 Task: Add San Pellegrino Sparkling Water 8 Pack to the cart.
Action: Mouse moved to (59, 302)
Screenshot: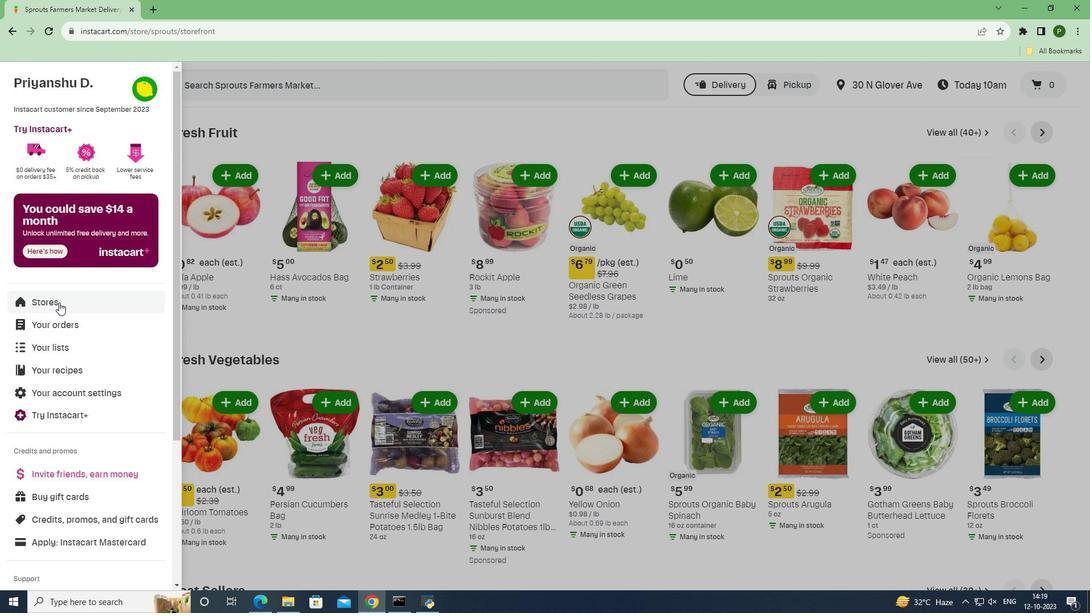 
Action: Mouse pressed left at (59, 302)
Screenshot: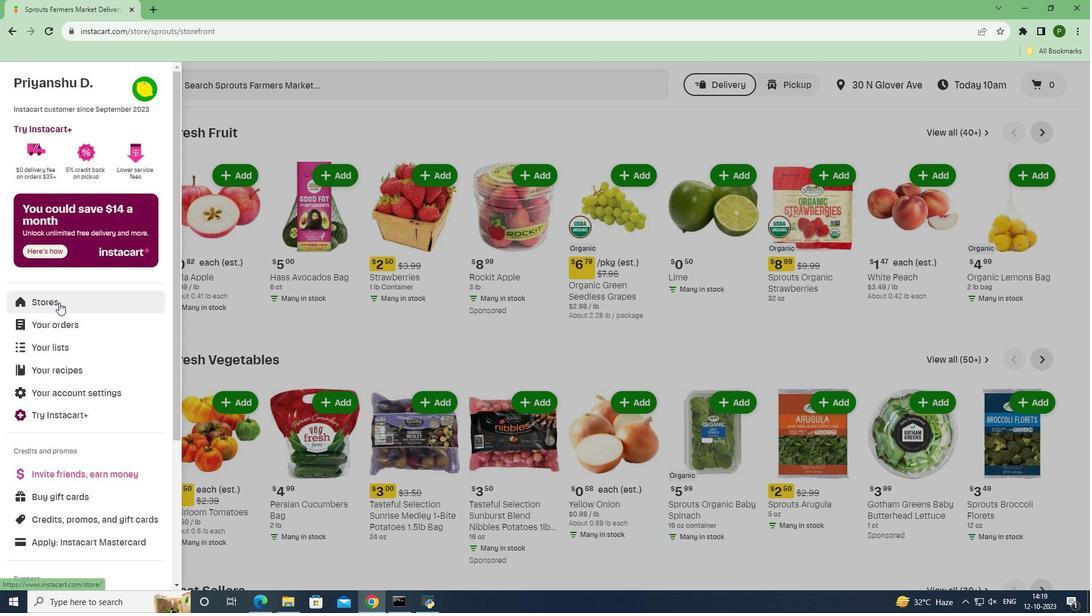
Action: Mouse moved to (254, 131)
Screenshot: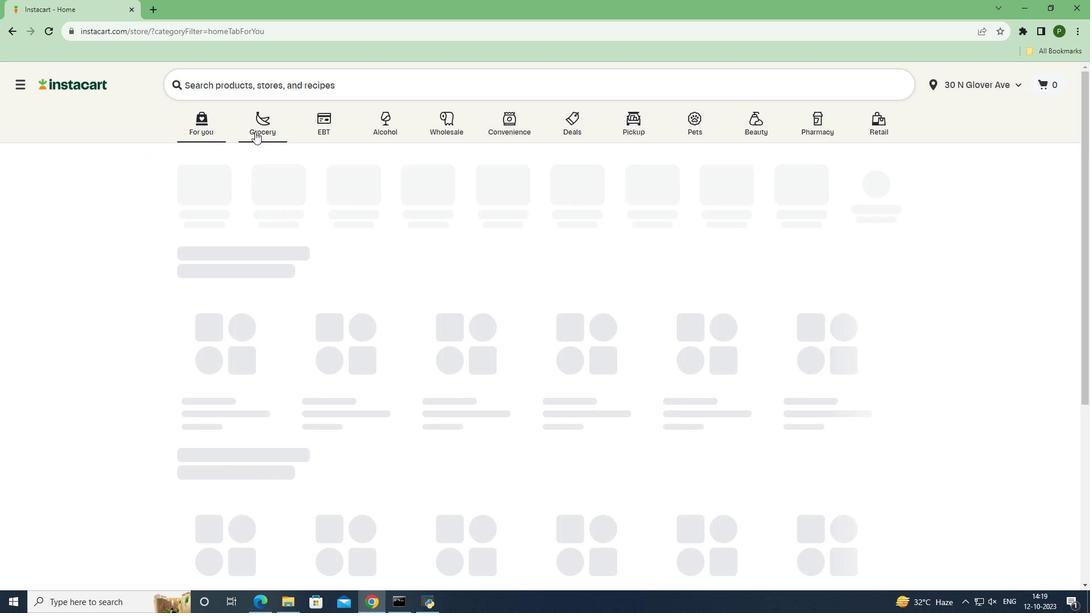 
Action: Mouse pressed left at (254, 131)
Screenshot: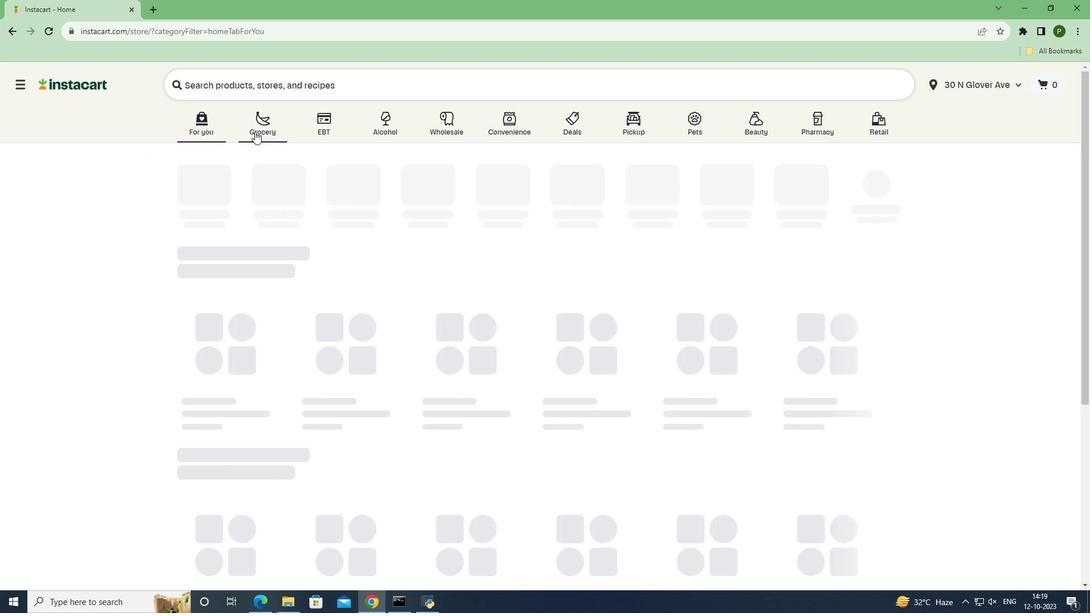 
Action: Mouse moved to (462, 257)
Screenshot: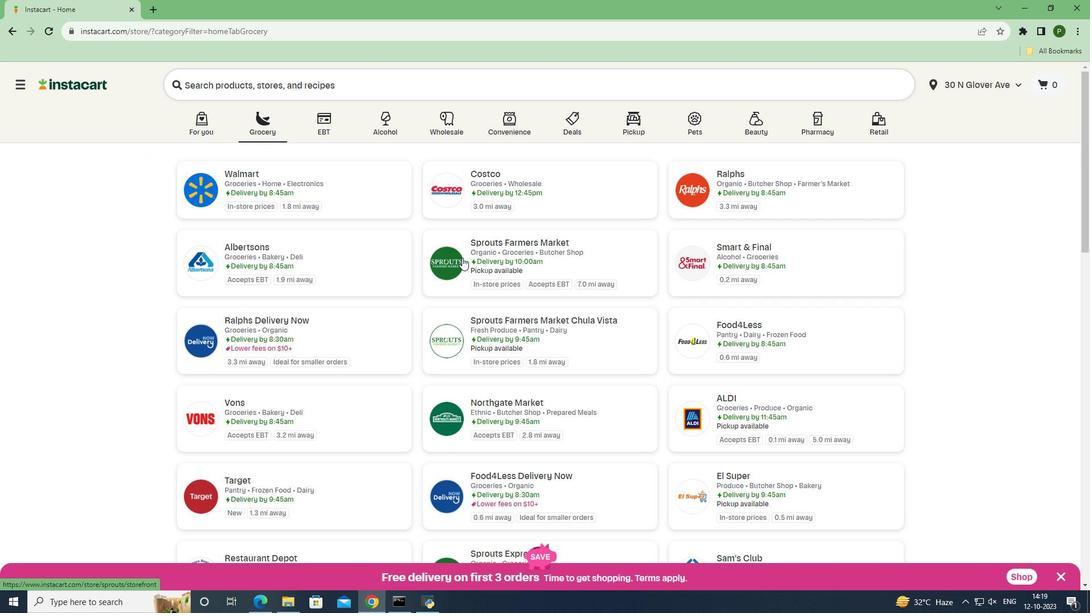 
Action: Mouse pressed left at (462, 257)
Screenshot: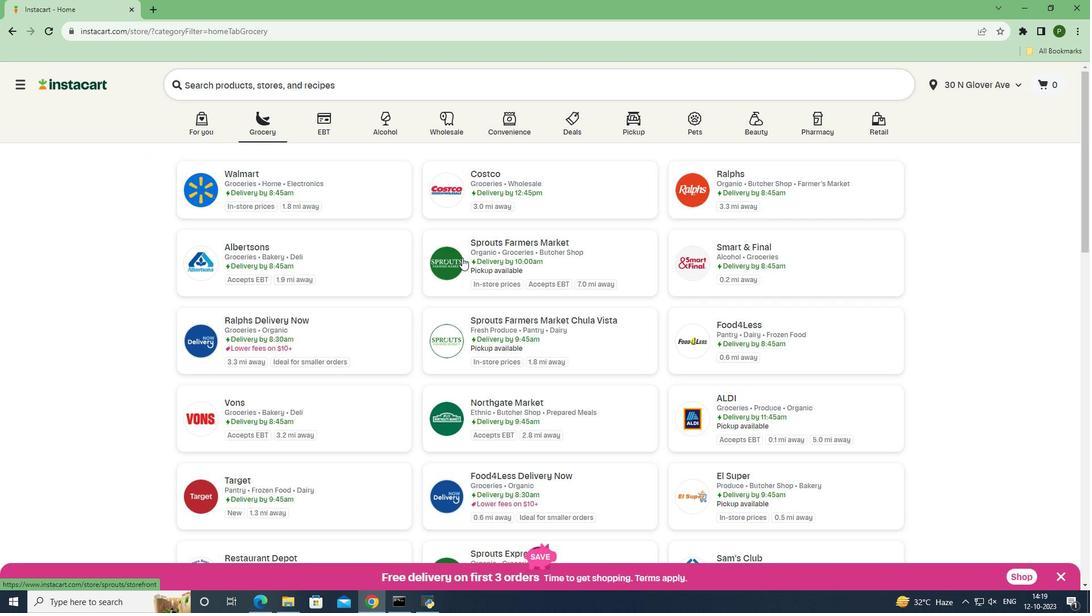 
Action: Mouse moved to (78, 384)
Screenshot: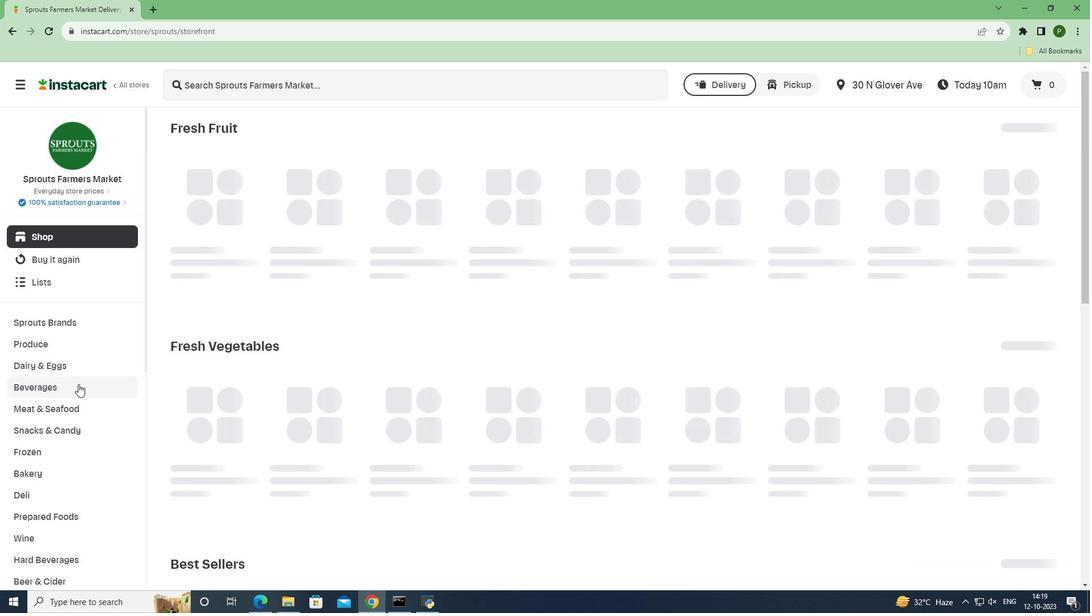 
Action: Mouse pressed left at (78, 384)
Screenshot: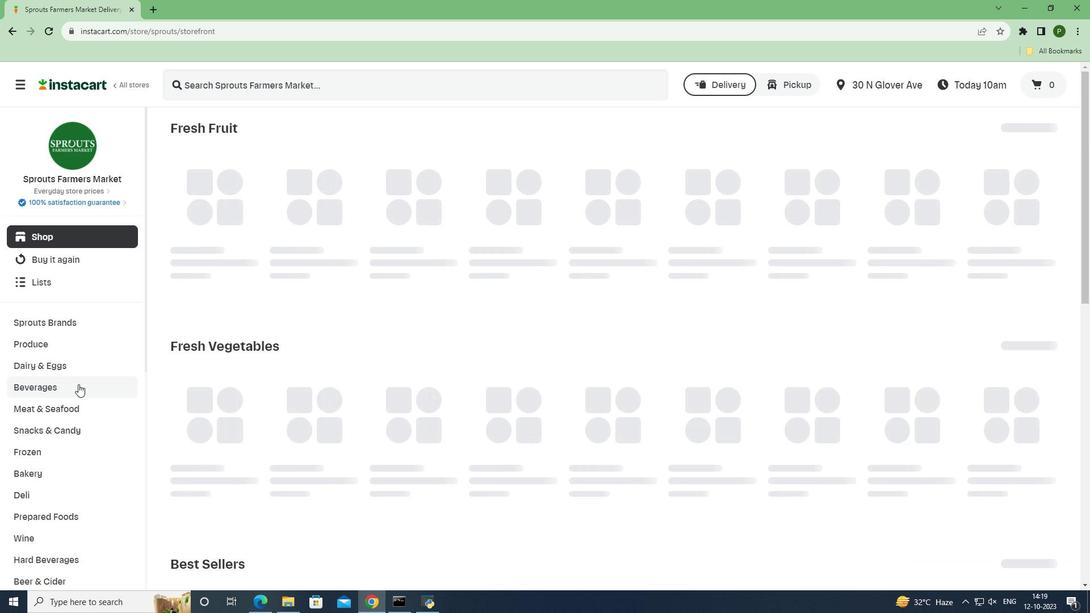 
Action: Mouse moved to (487, 160)
Screenshot: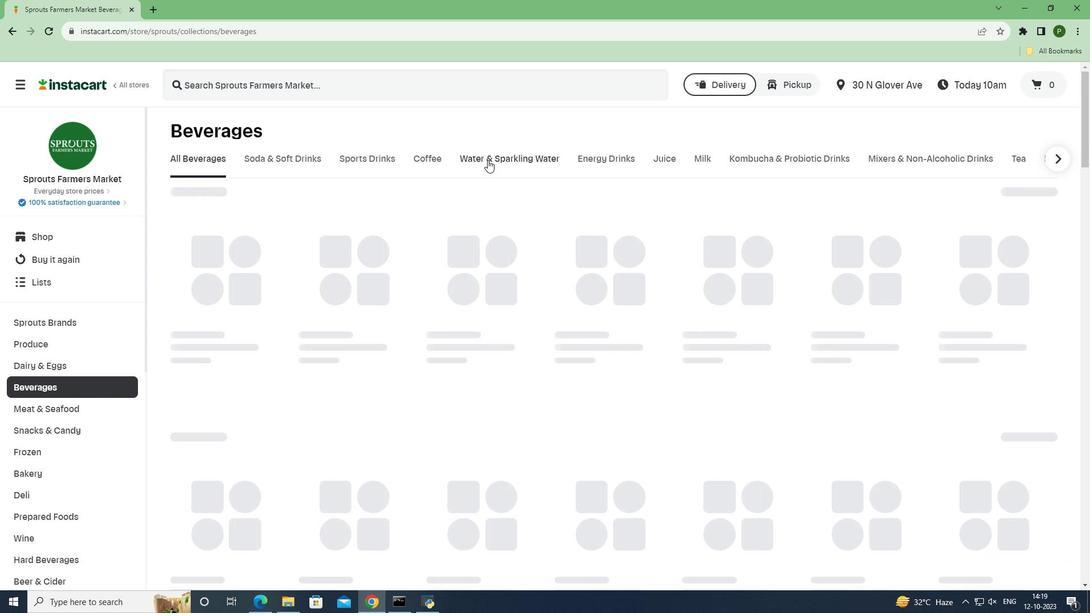 
Action: Mouse pressed left at (487, 160)
Screenshot: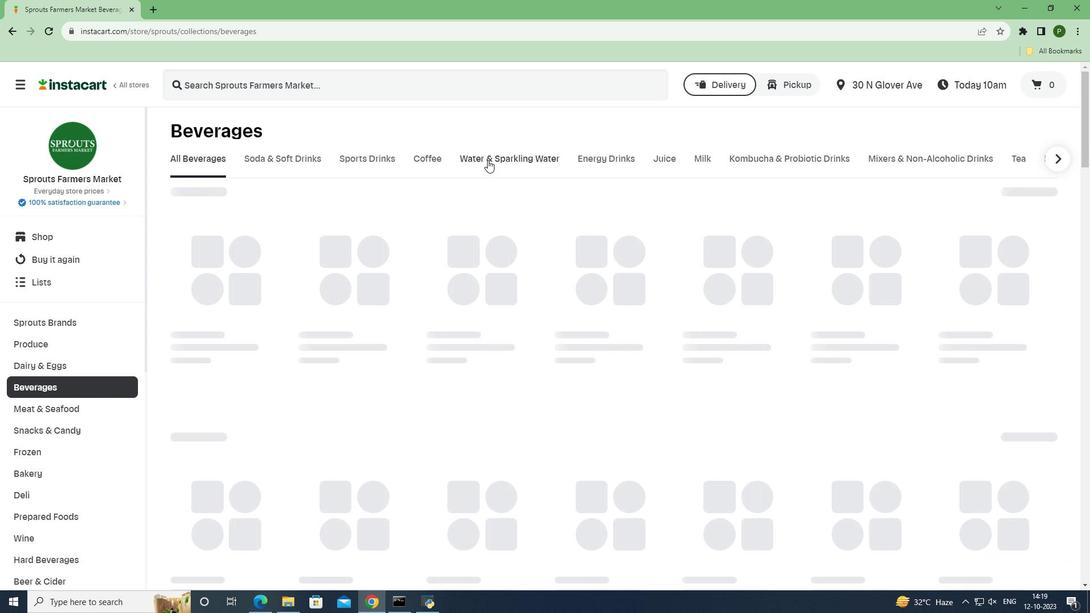 
Action: Mouse moved to (310, 85)
Screenshot: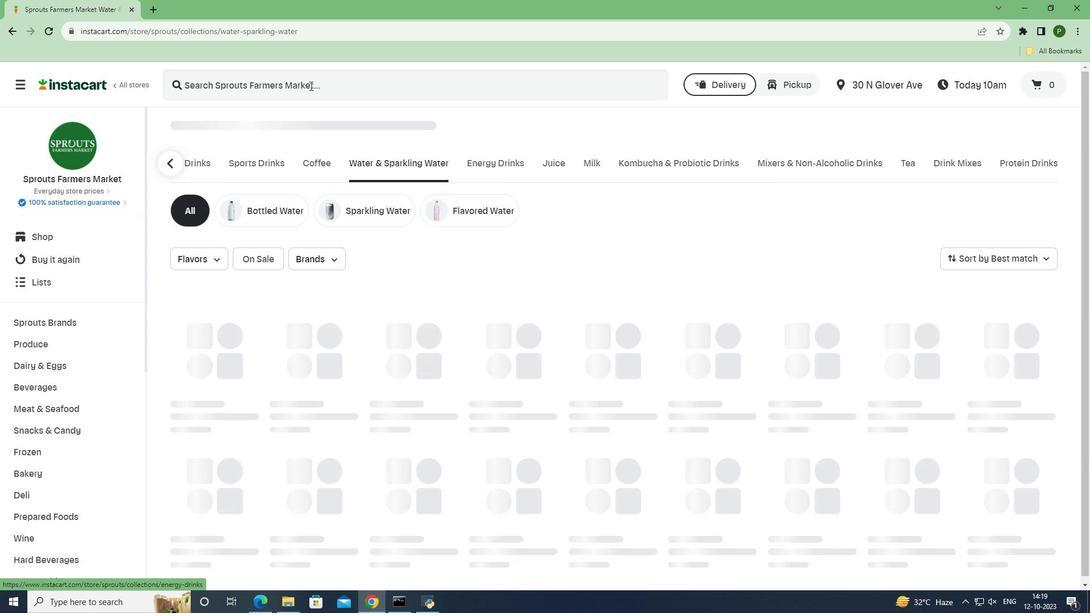 
Action: Mouse pressed left at (310, 85)
Screenshot: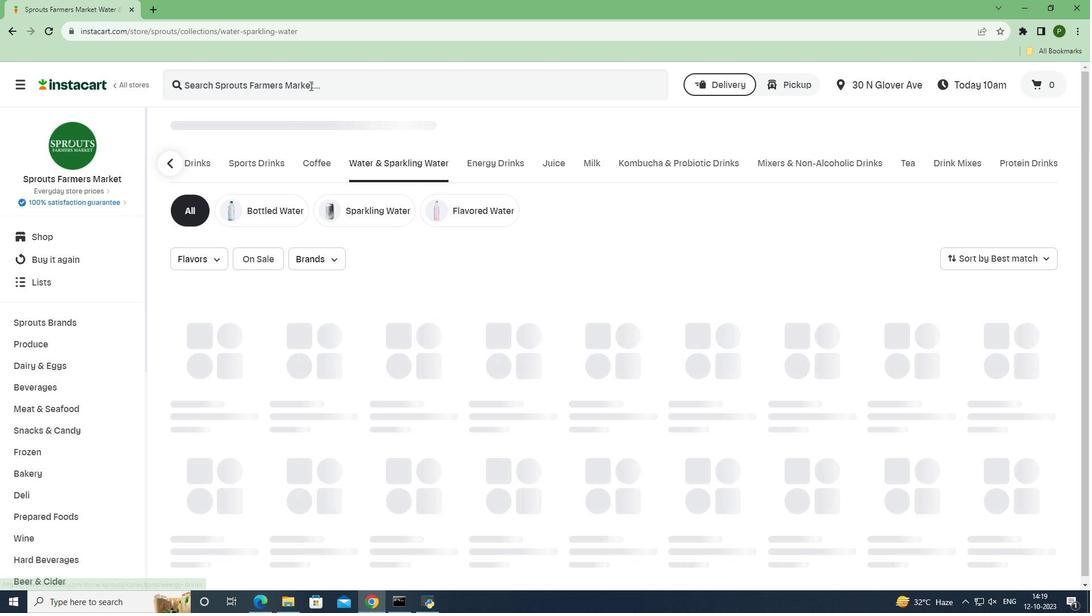 
Action: Key pressed <Key.caps_lock>S<Key.caps_lock>an<Key.space><Key.caps_lock>P<Key.caps_lock>e
Screenshot: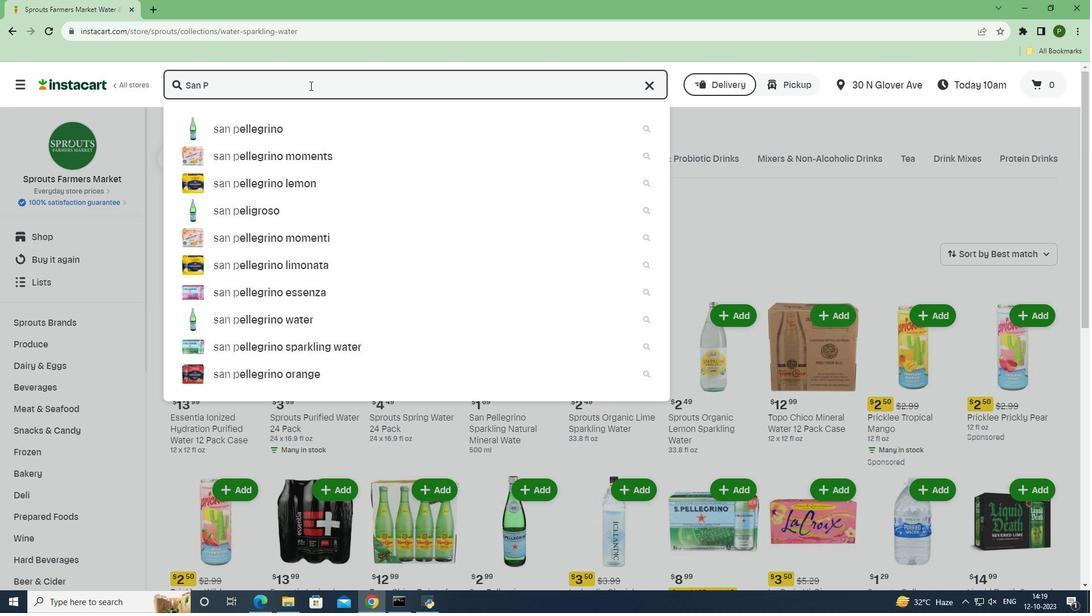 
Action: Mouse moved to (309, 85)
Screenshot: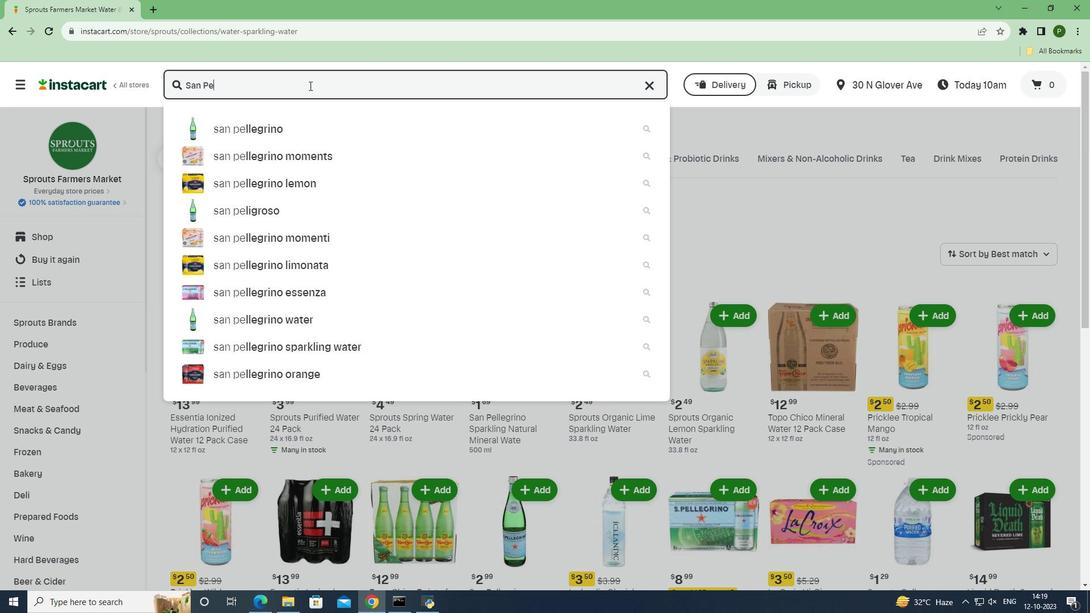 
Action: Key pressed llegrino<Key.space><Key.caps_lock>S<Key.caps_lock>parkling<Key.space><Key.caps_lock>W<Key.caps_lock>ater<Key.space>8<Key.space><Key.caps_lock>P<Key.caps_lock>ack<Key.space><Key.enter>
Screenshot: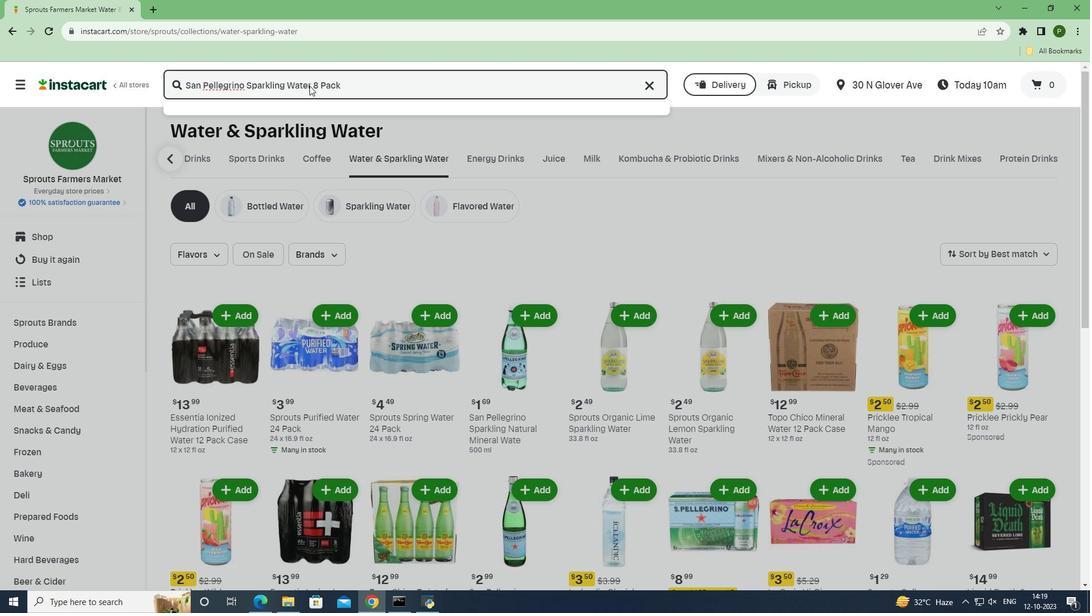 
Action: Mouse moved to (674, 193)
Screenshot: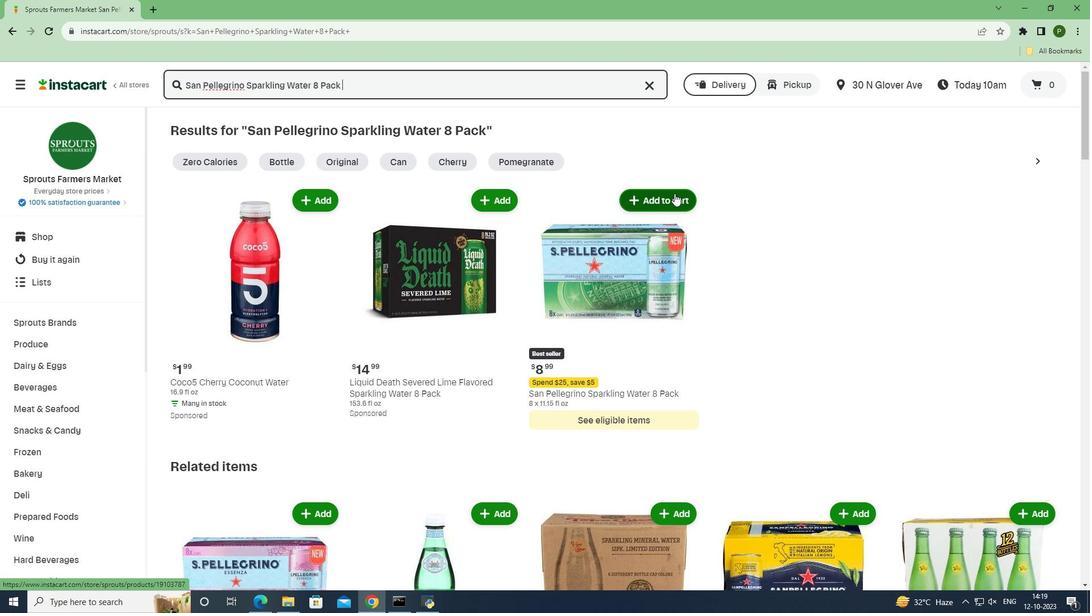 
Action: Mouse pressed left at (674, 193)
Screenshot: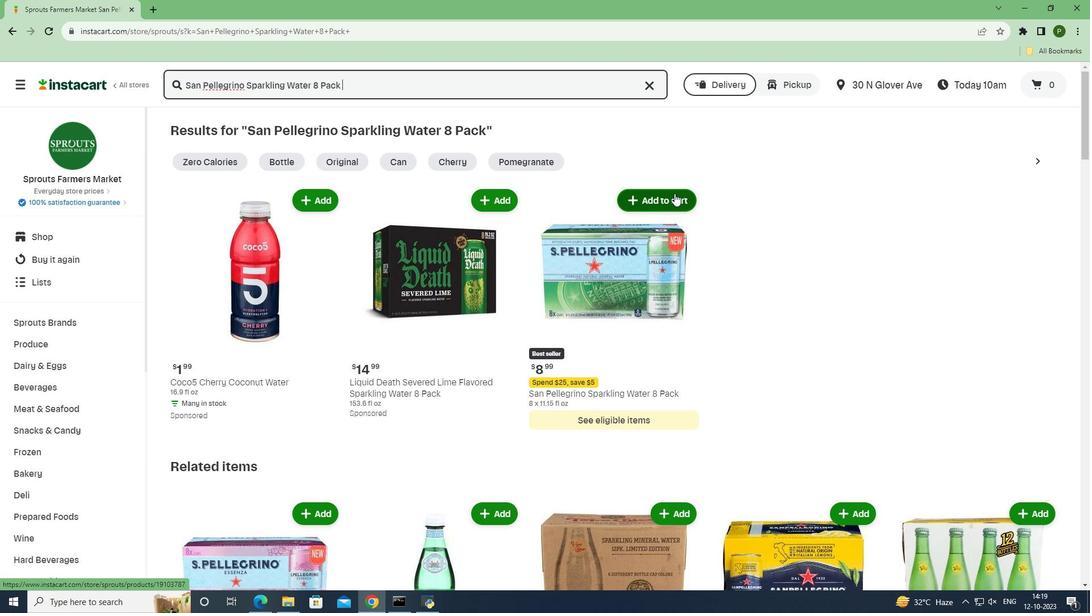 
Action: Mouse moved to (773, 267)
Screenshot: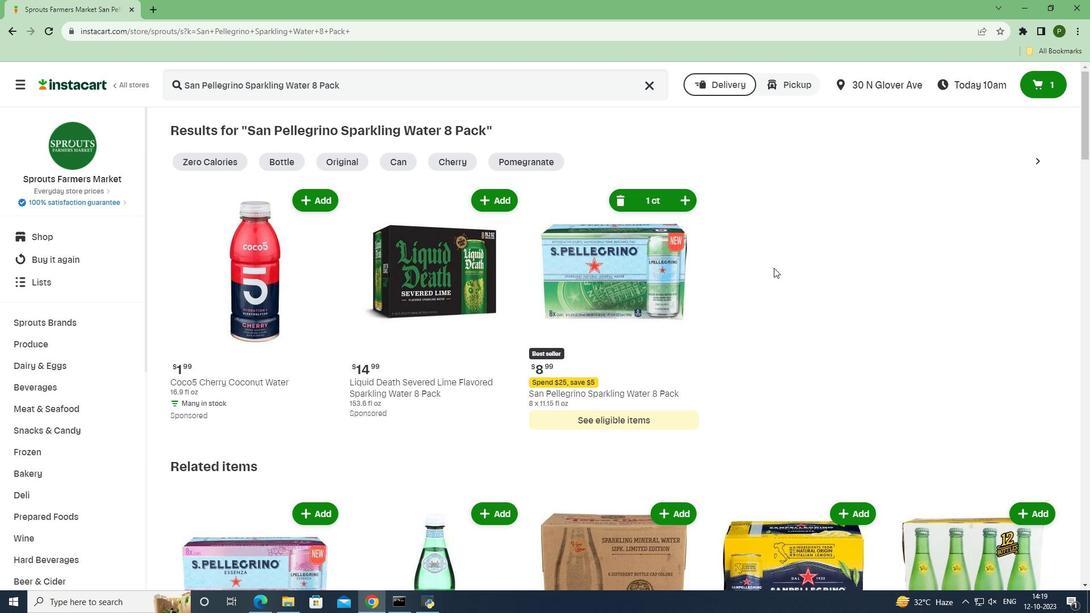 
